 Task: Add the product "Miller High Life American Lager Can (12 ct x 12 oz)" to cart from the store "Happy's Liquor & Market".
Action: Mouse pressed left at (41, 76)
Screenshot: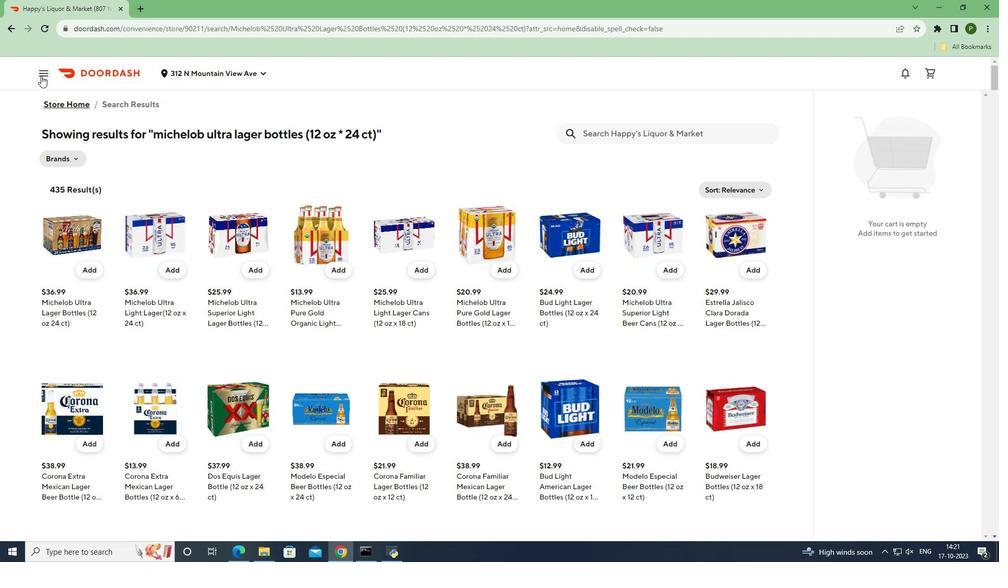 
Action: Mouse moved to (56, 147)
Screenshot: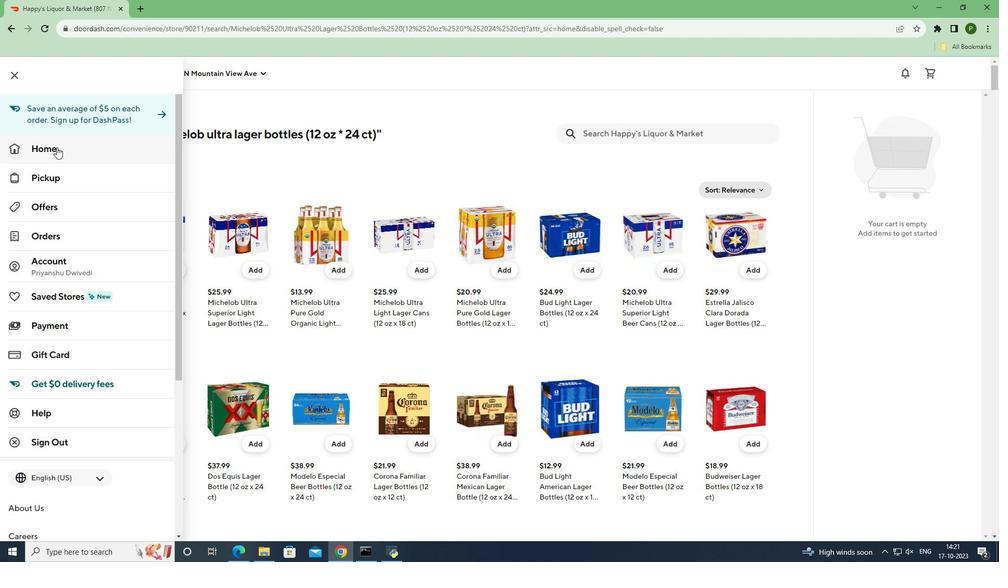 
Action: Mouse pressed left at (56, 147)
Screenshot: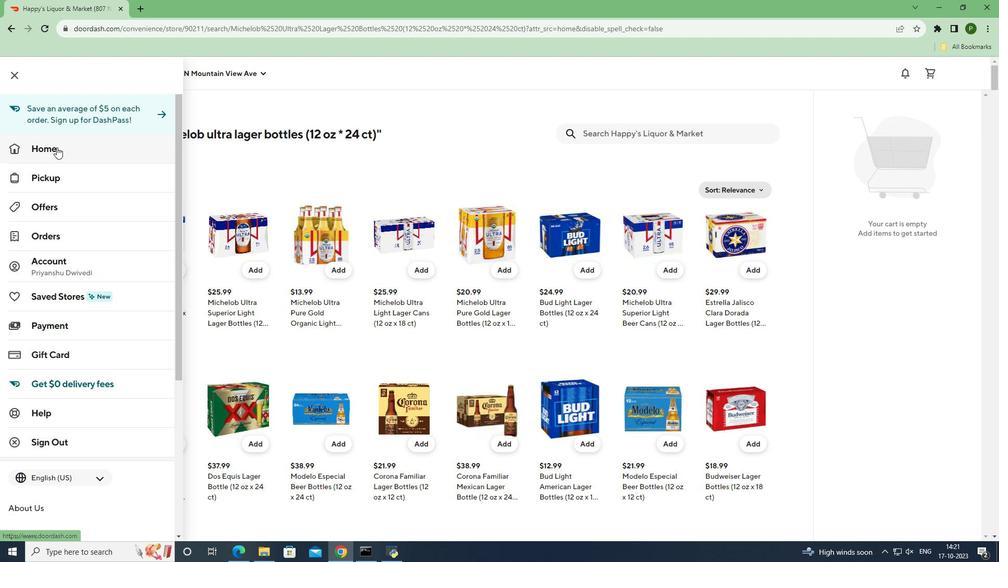 
Action: Mouse moved to (398, 110)
Screenshot: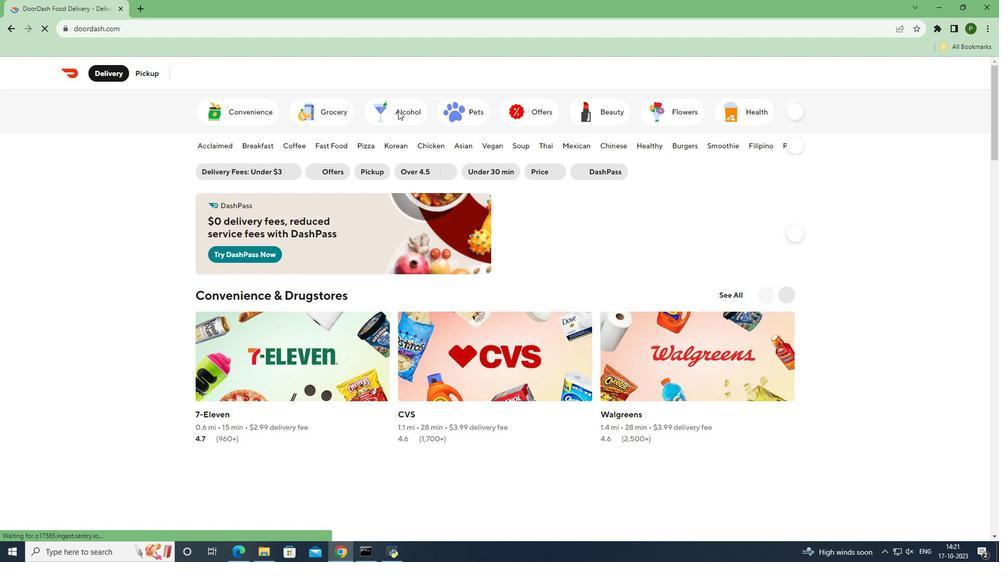 
Action: Mouse pressed left at (398, 110)
Screenshot: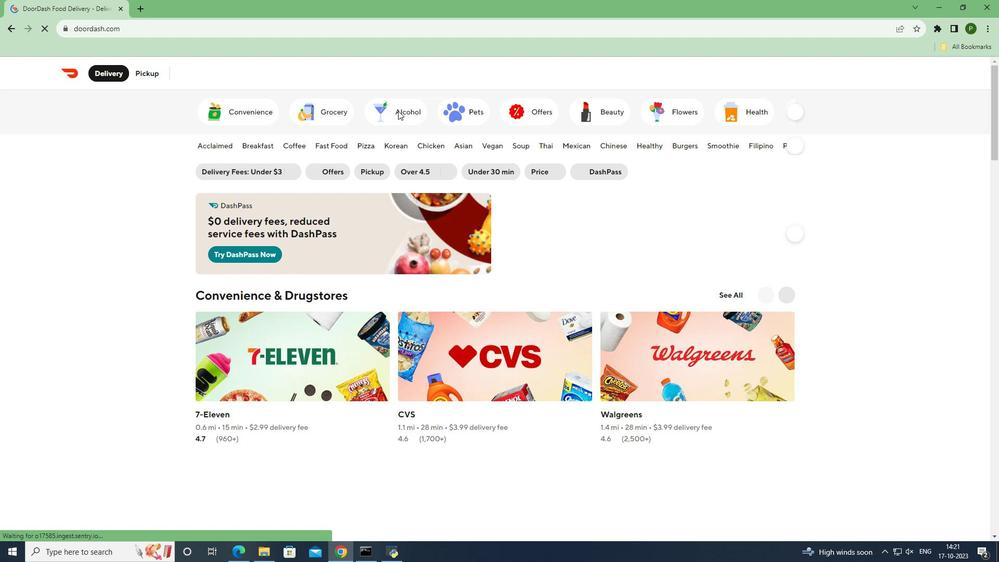 
Action: Mouse moved to (398, 110)
Screenshot: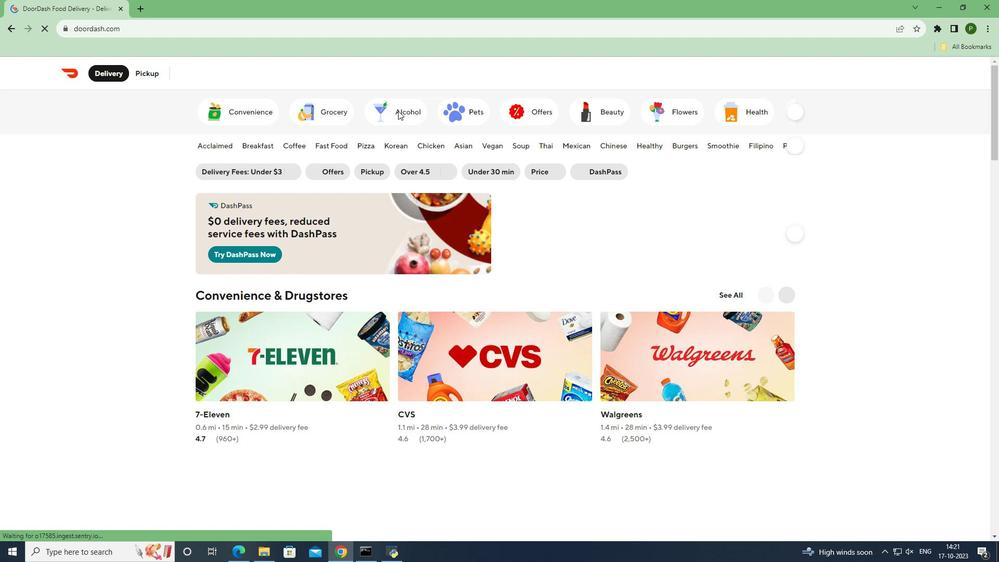 
Action: Mouse pressed left at (398, 110)
Screenshot: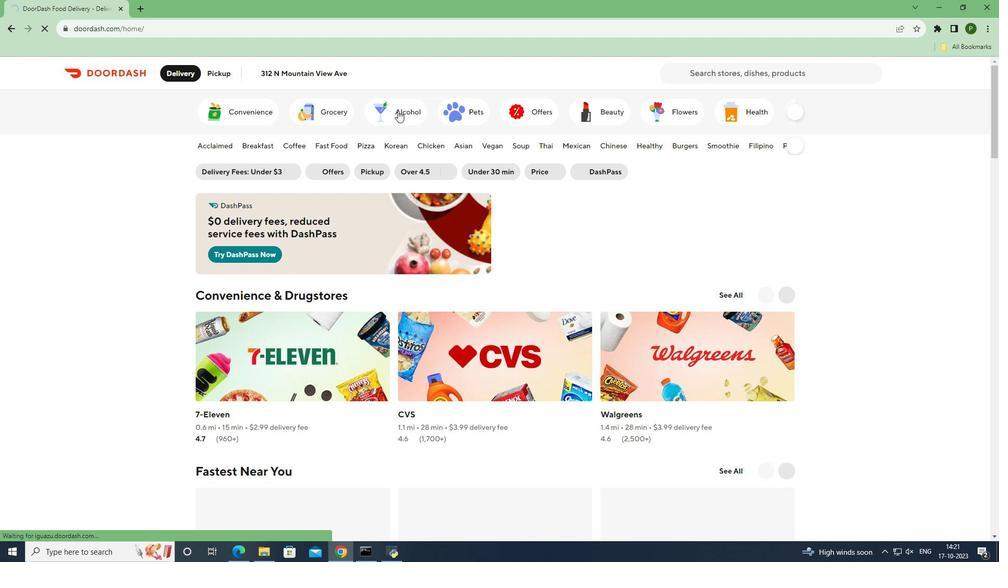 
Action: Mouse moved to (572, 440)
Screenshot: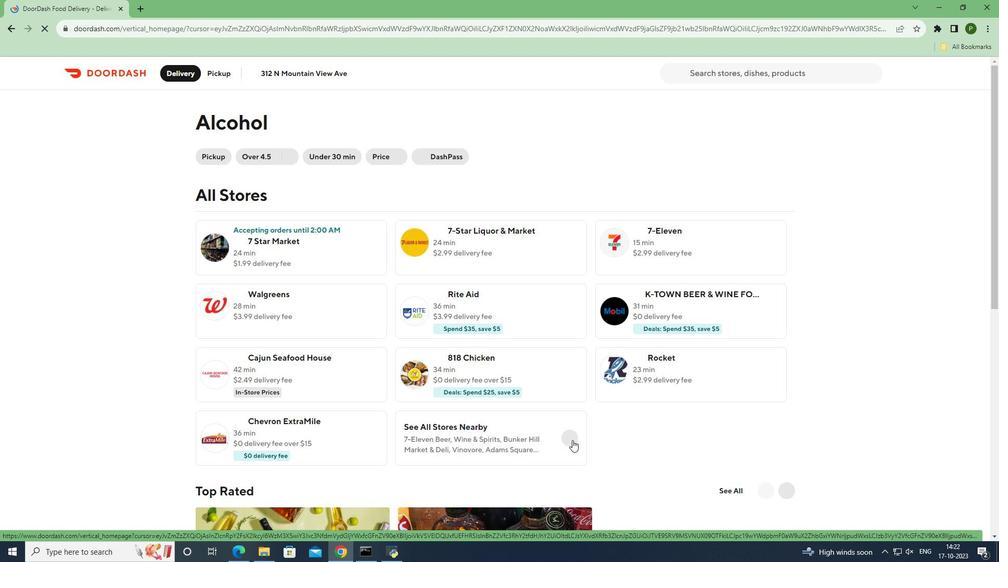 
Action: Mouse pressed left at (572, 440)
Screenshot: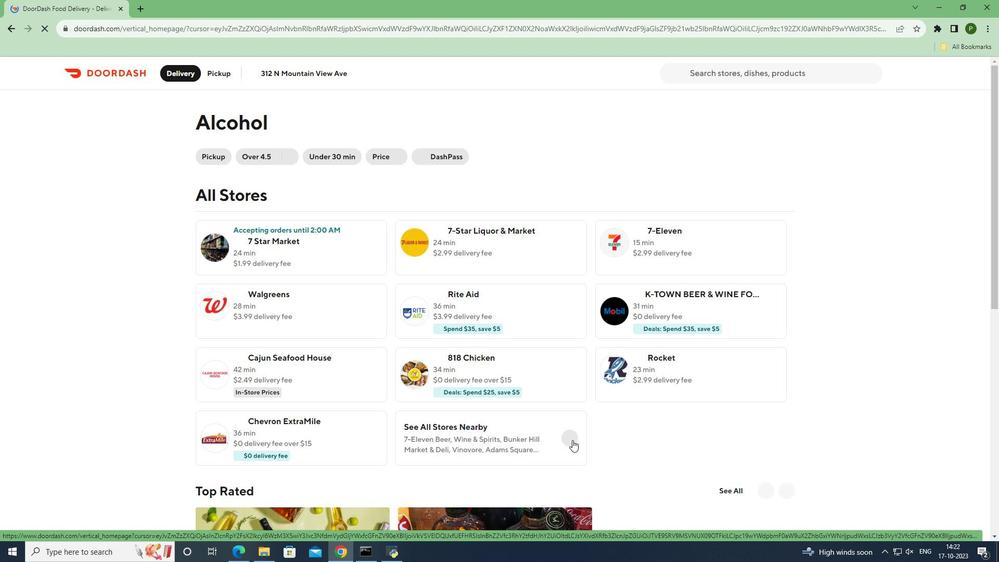 
Action: Mouse moved to (535, 430)
Screenshot: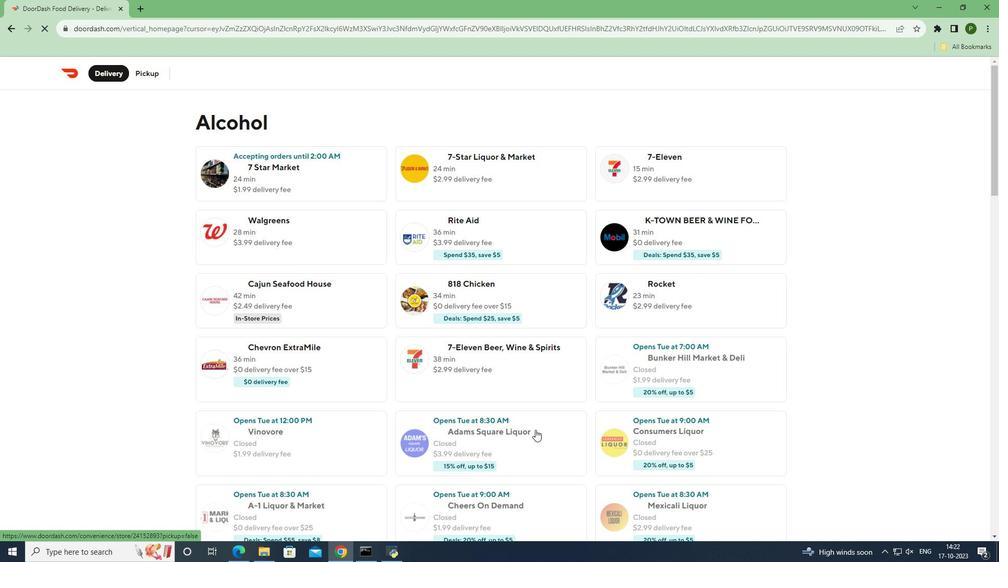 
Action: Mouse scrolled (535, 429) with delta (0, 0)
Screenshot: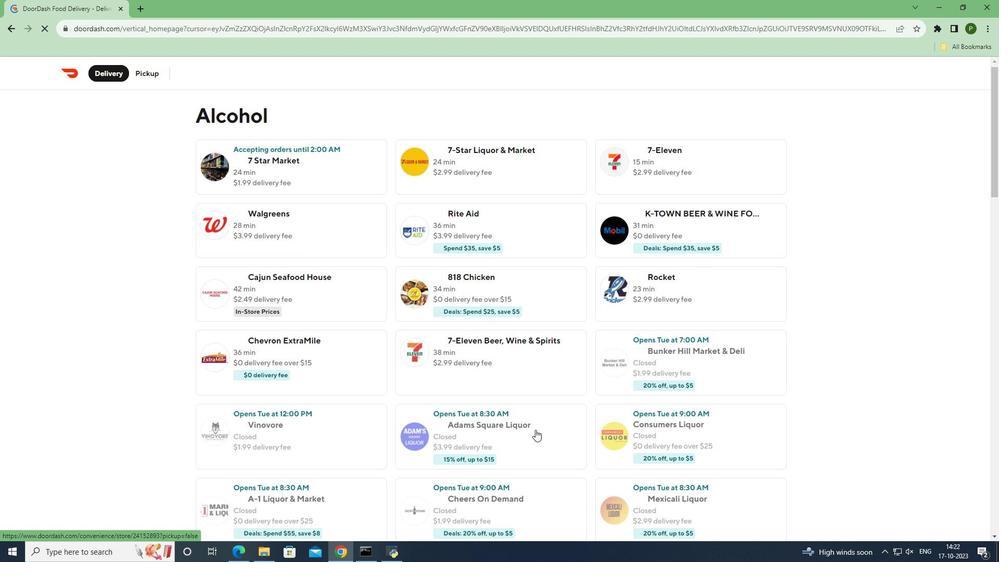 
Action: Mouse scrolled (535, 429) with delta (0, 0)
Screenshot: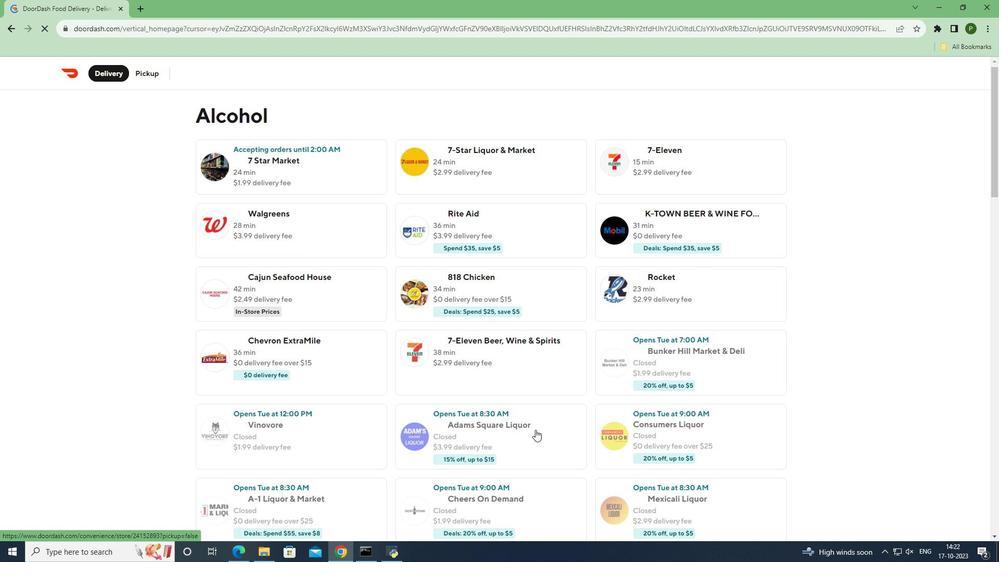 
Action: Mouse scrolled (535, 429) with delta (0, 0)
Screenshot: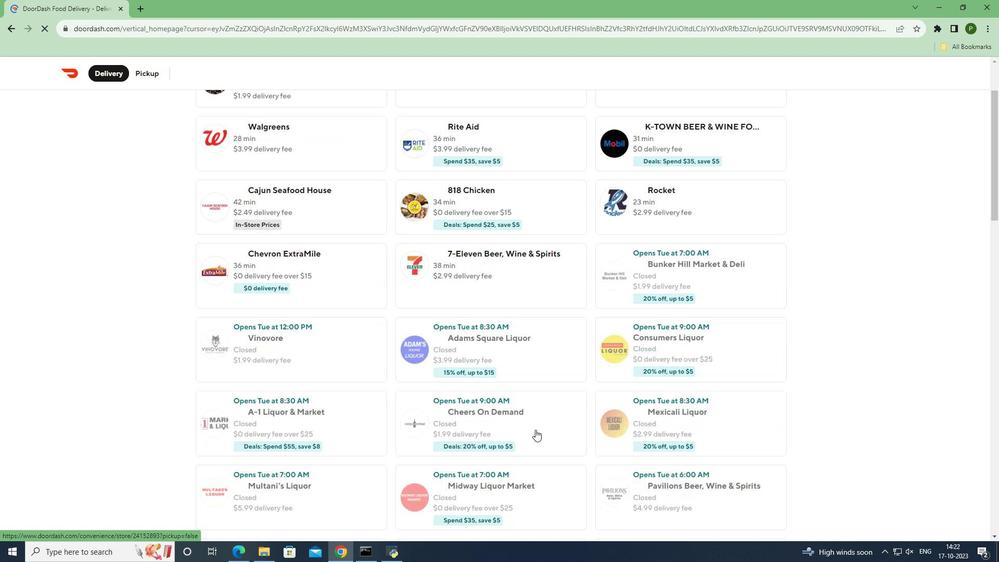 
Action: Mouse moved to (492, 405)
Screenshot: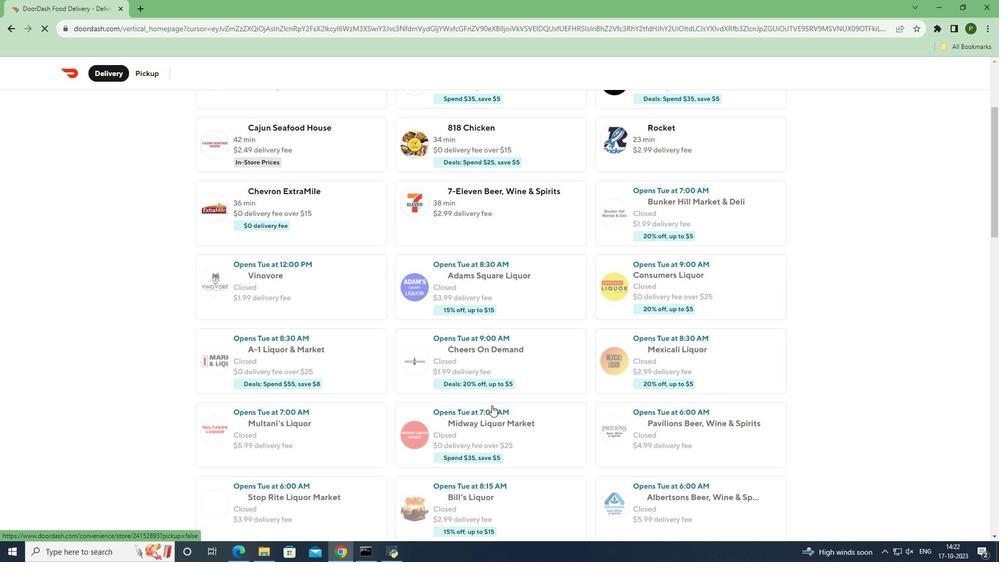 
Action: Mouse scrolled (492, 405) with delta (0, 0)
Screenshot: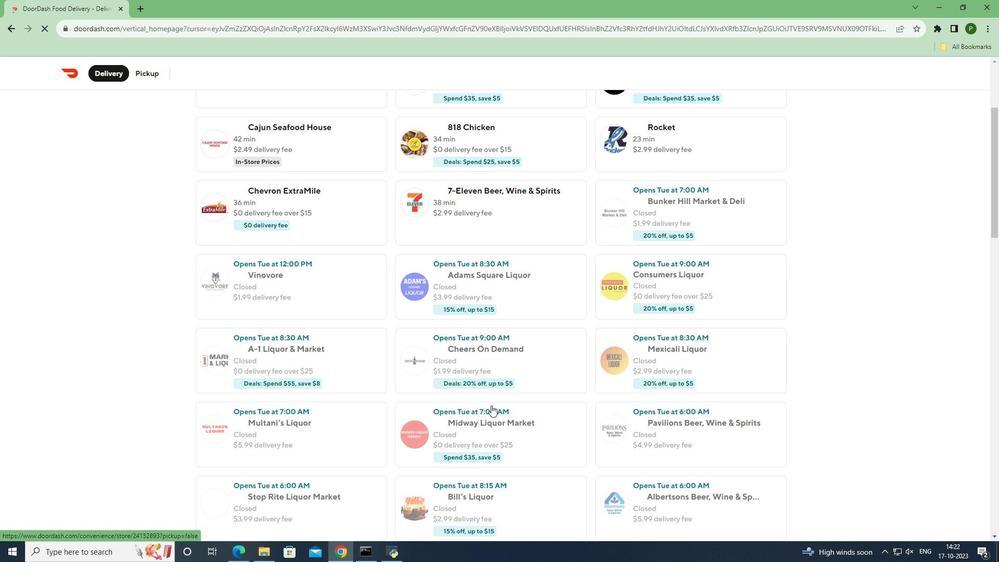 
Action: Mouse moved to (491, 405)
Screenshot: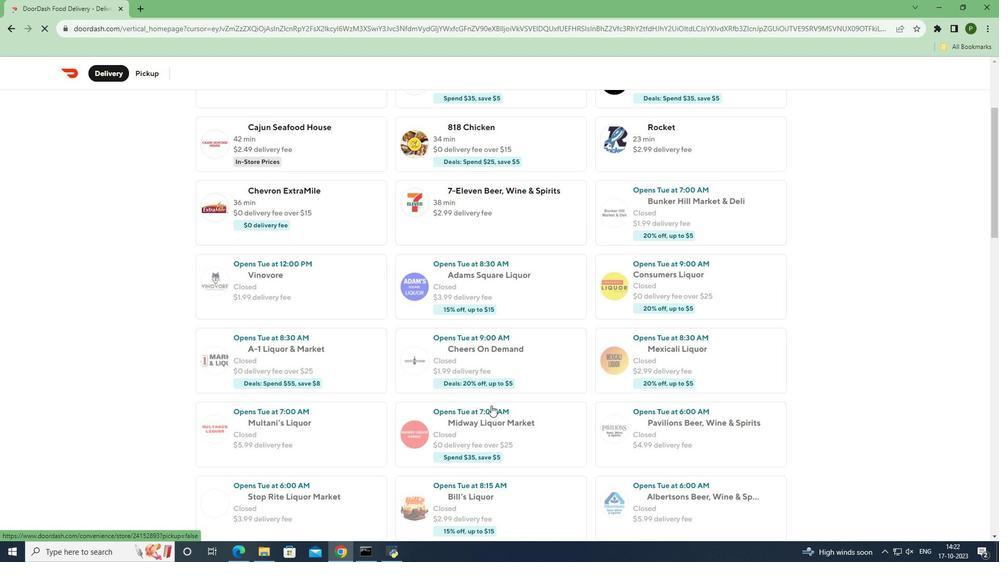 
Action: Mouse scrolled (491, 405) with delta (0, 0)
Screenshot: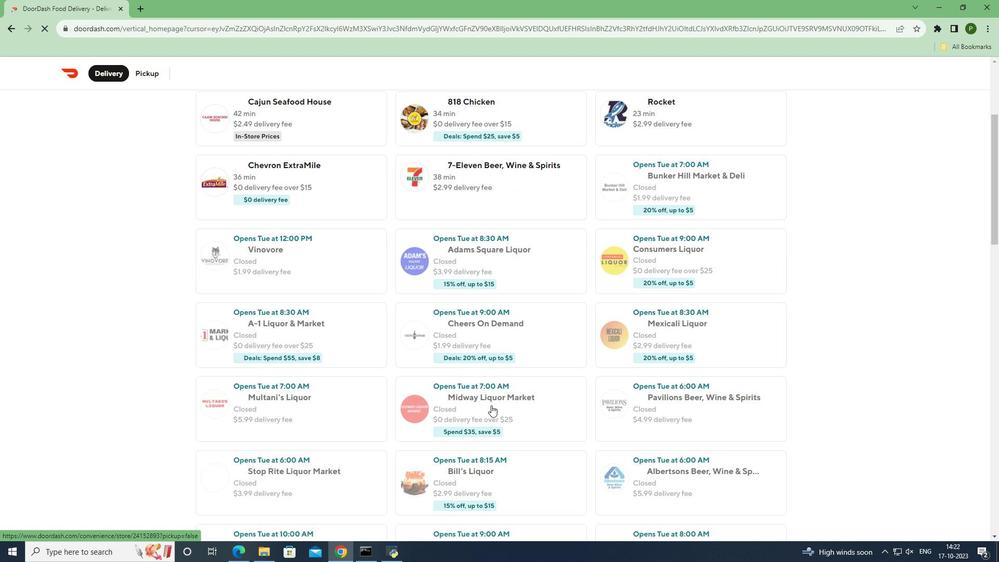 
Action: Mouse moved to (467, 450)
Screenshot: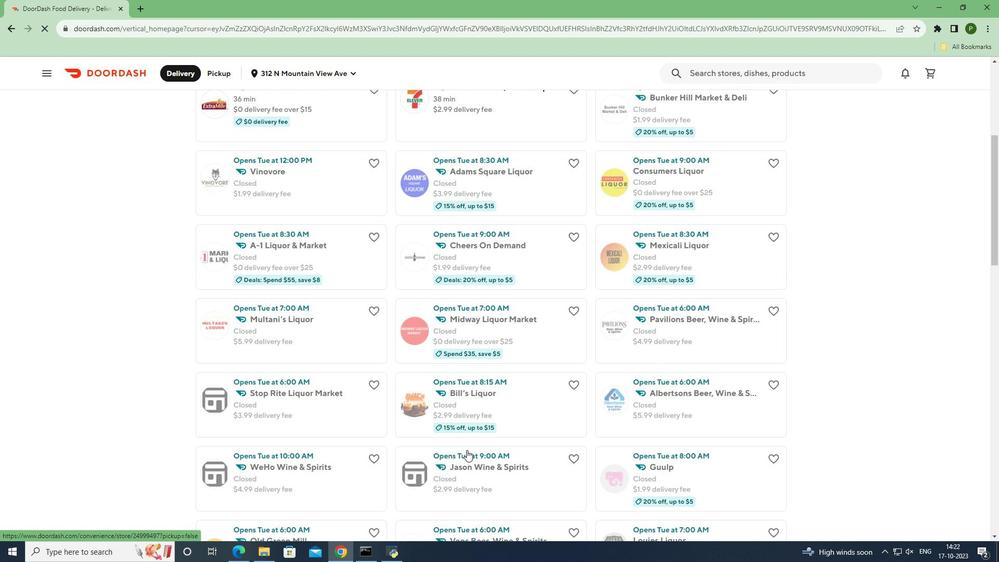 
Action: Mouse scrolled (467, 449) with delta (0, 0)
Screenshot: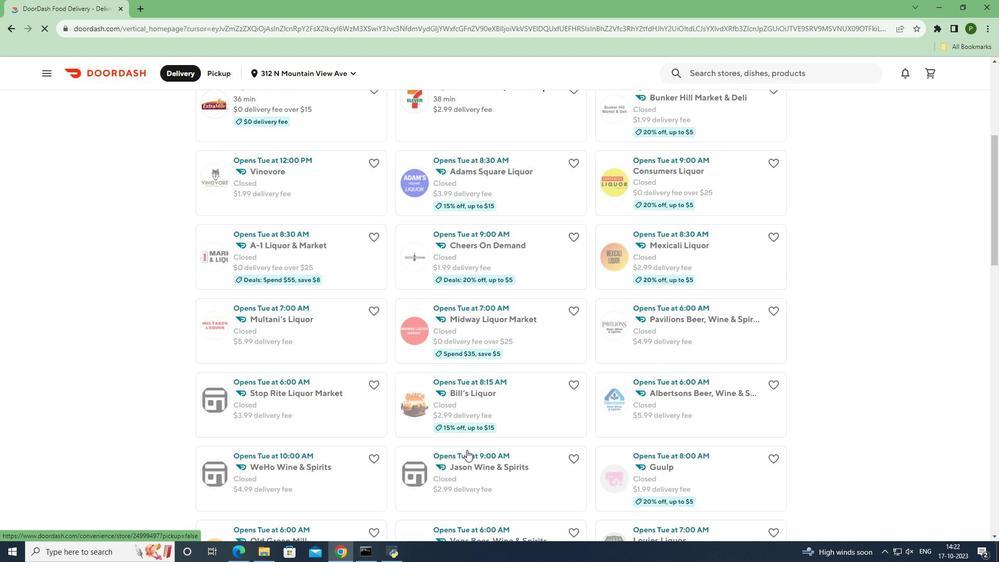 
Action: Mouse scrolled (467, 449) with delta (0, 0)
Screenshot: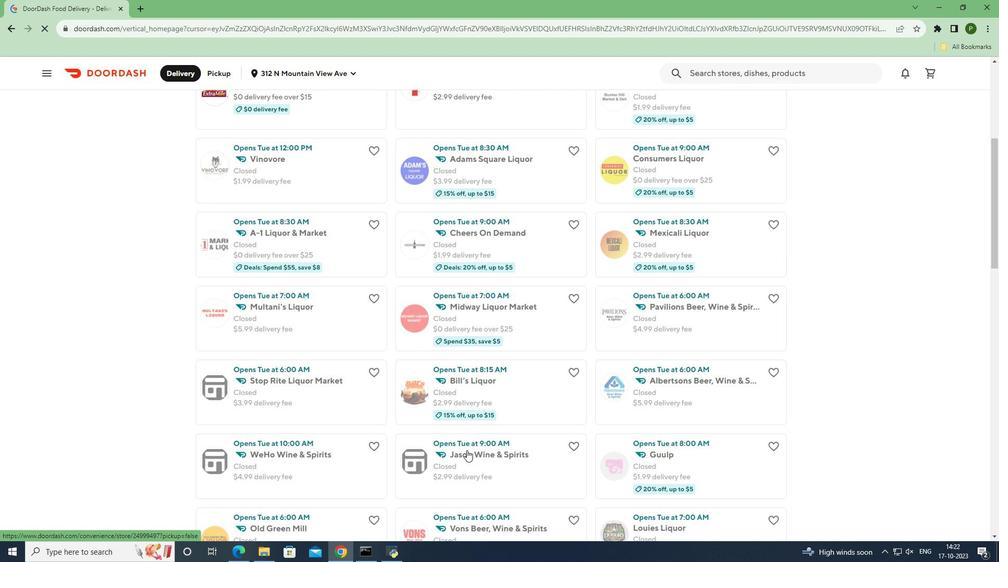 
Action: Mouse moved to (460, 421)
Screenshot: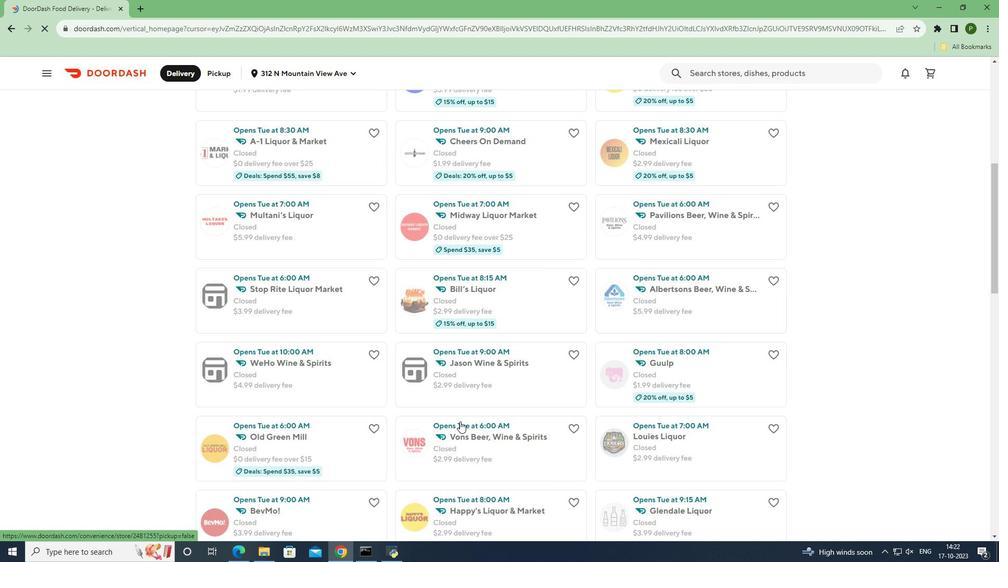 
Action: Mouse scrolled (460, 421) with delta (0, 0)
Screenshot: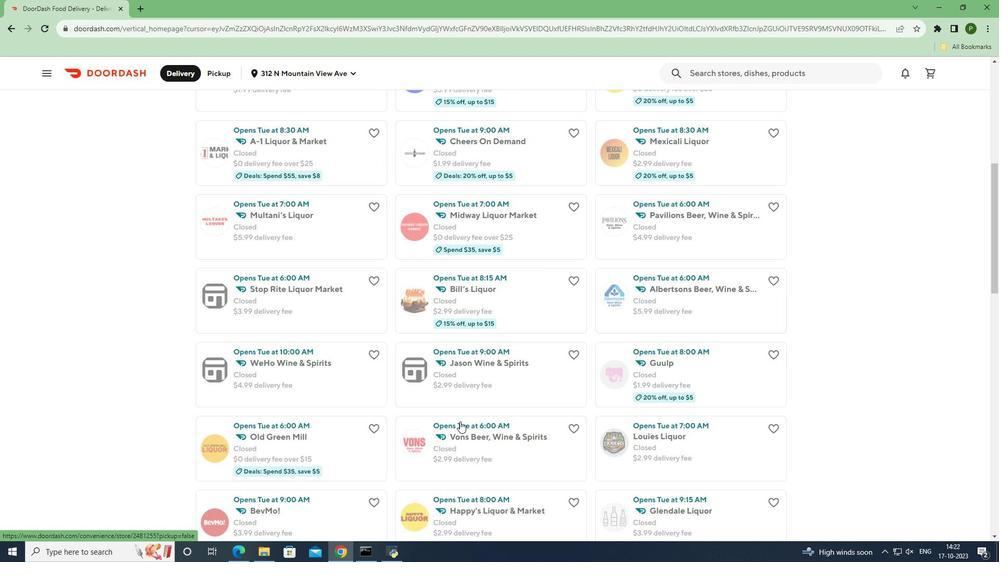 
Action: Mouse moved to (466, 459)
Screenshot: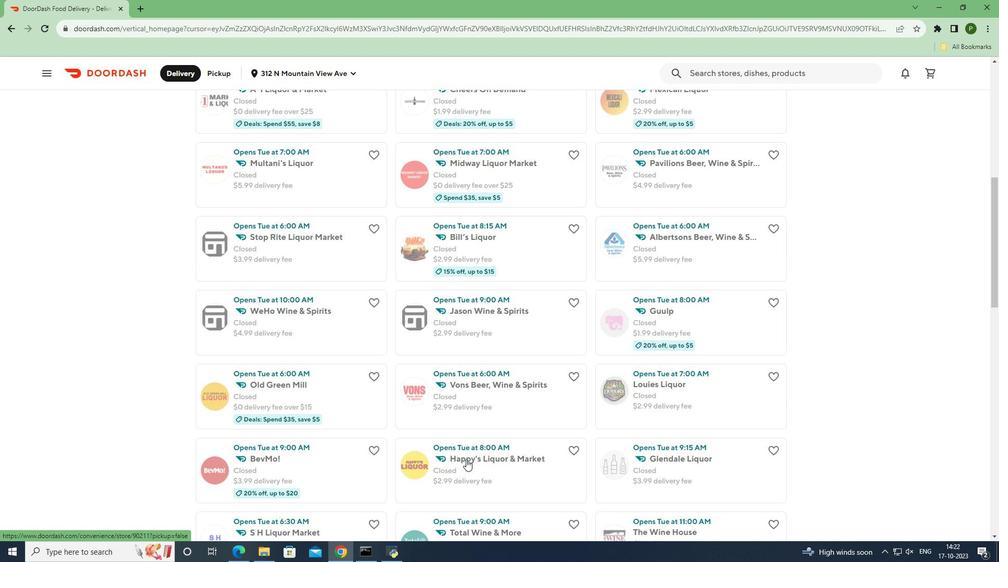 
Action: Mouse pressed left at (466, 459)
Screenshot: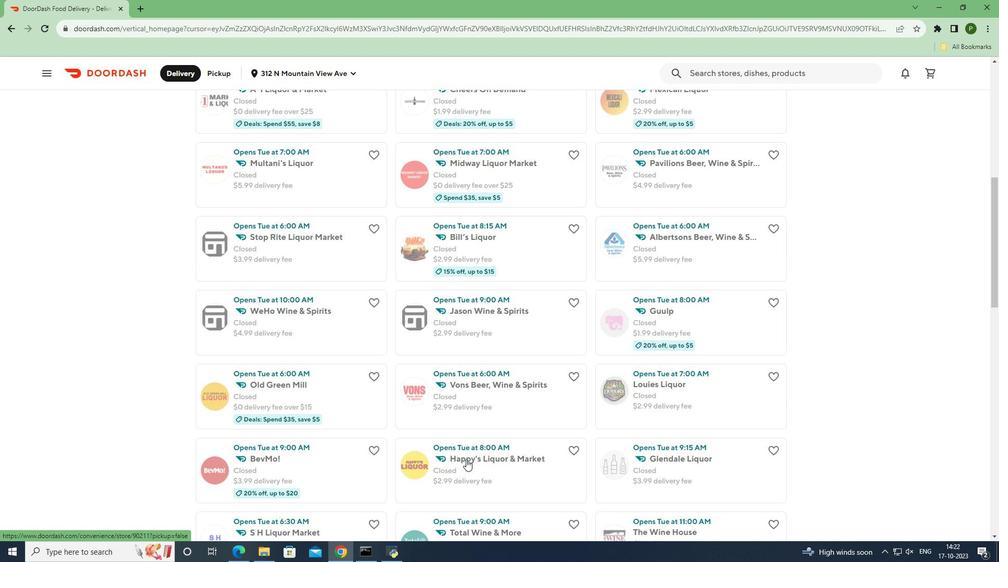
Action: Mouse moved to (631, 166)
Screenshot: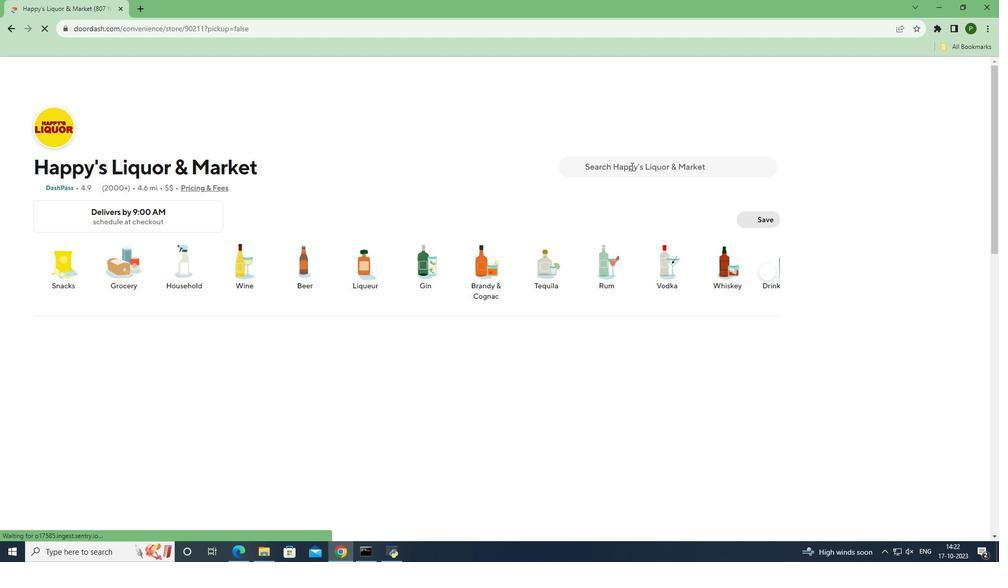 
Action: Mouse pressed left at (631, 166)
Screenshot: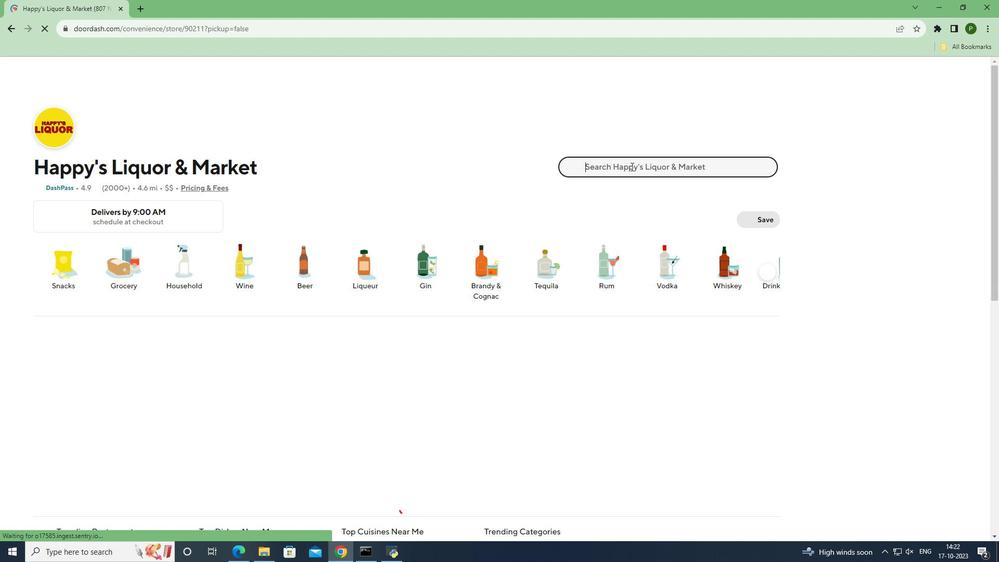 
Action: Key pressed <Key.caps_lock>M<Key.caps_lock>iller<Key.space><Key.caps_lock>H<Key.caps_lock>igh<Key.space><Key.caps_lock>L<Key.caps_lock>ife<Key.space><Key.caps_lock>A<Key.caps_lock>merican<Key.space><Key.caps_lock>L<Key.caps_lock>ager<Key.space><Key.caps_lock>C<Key.caps_lock>an<Key.space><Key.shift_r>(12<Key.space>ct<Key.space><Key.shift>*<Key.space>12<Key.space>oz<Key.shift_r>)<Key.enter>
Screenshot: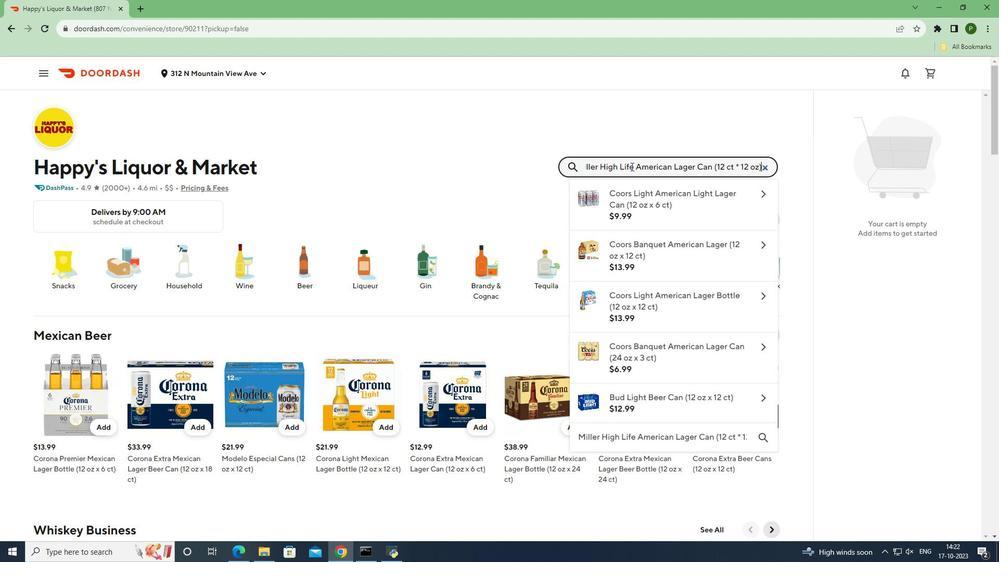 
Action: Mouse moved to (91, 268)
Screenshot: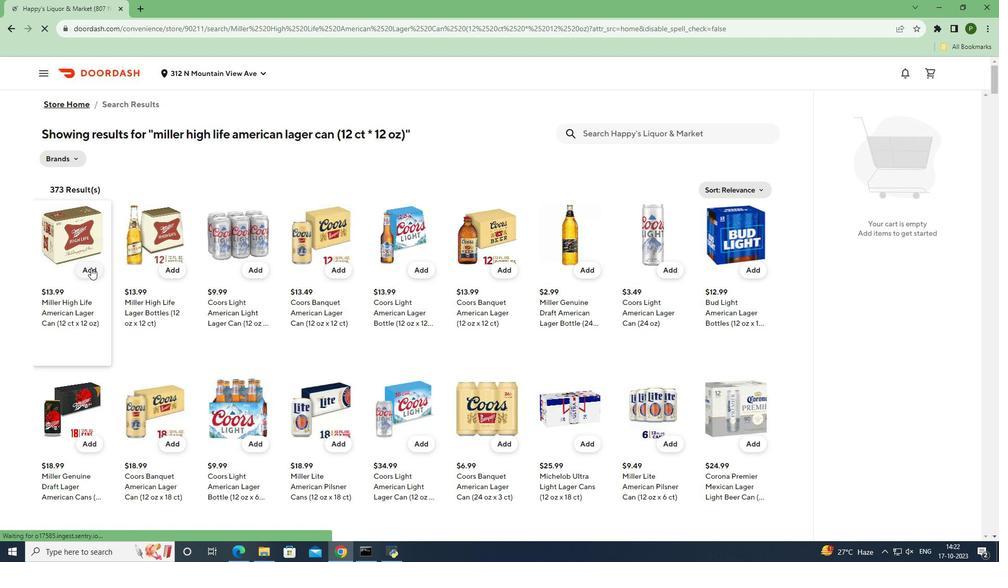 
Action: Mouse pressed left at (91, 268)
Screenshot: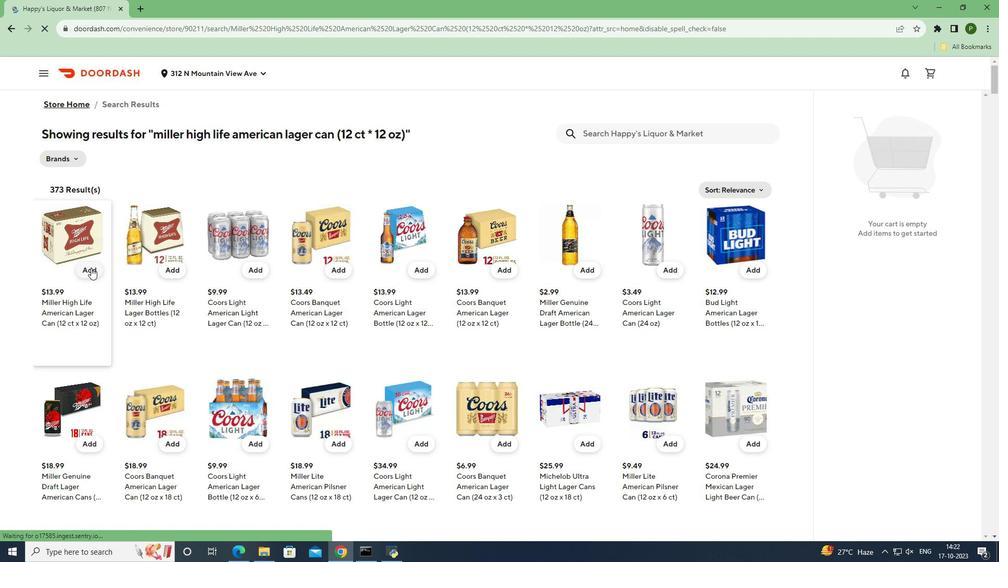
Action: Mouse moved to (59, 358)
Screenshot: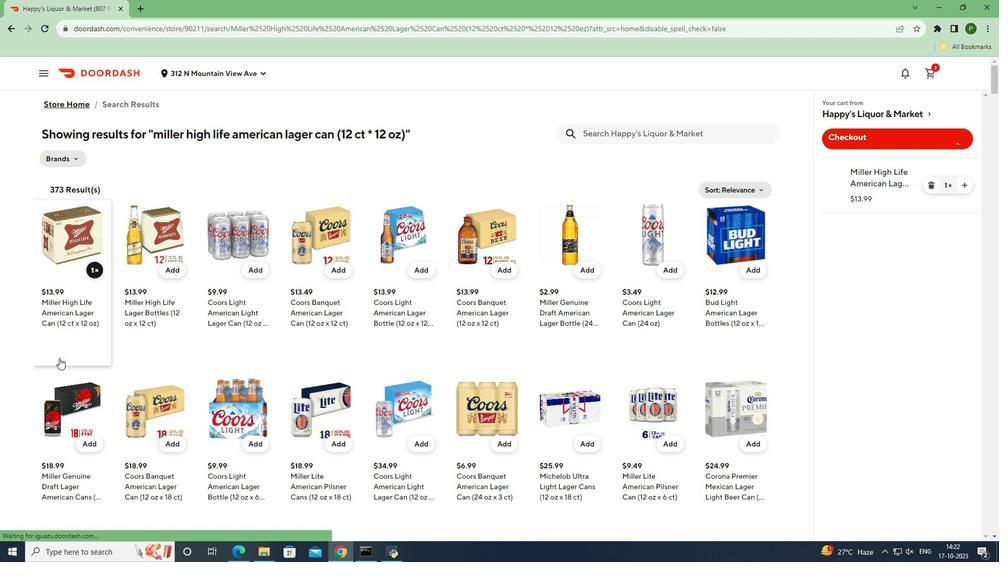 
